 Task: Use the formula "ROUND" in spreadsheet "Project portfolio".
Action: Mouse moved to (175, 137)
Screenshot: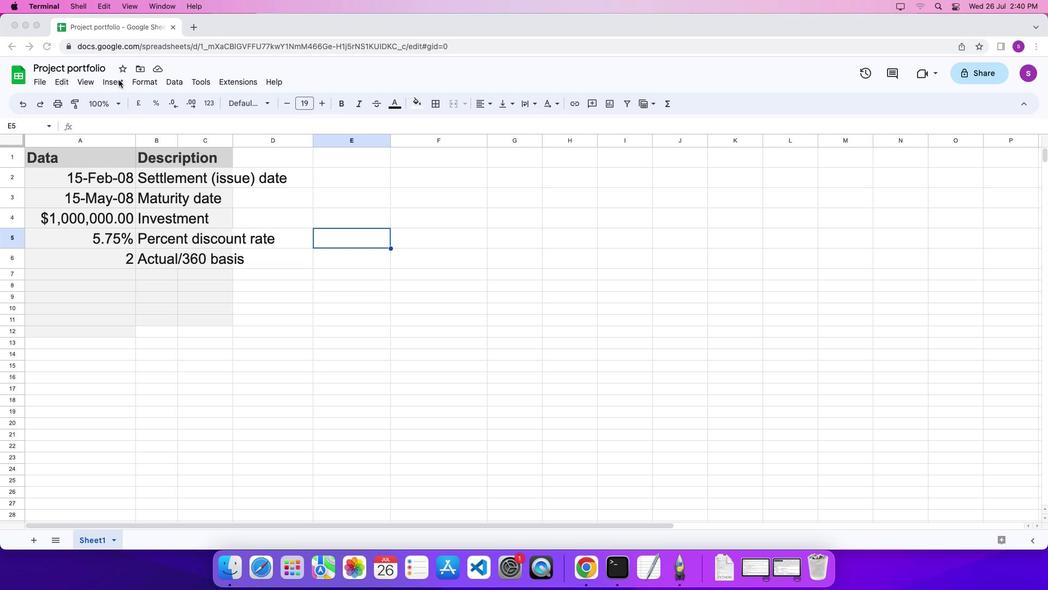 
Action: Mouse pressed left at (175, 137)
Screenshot: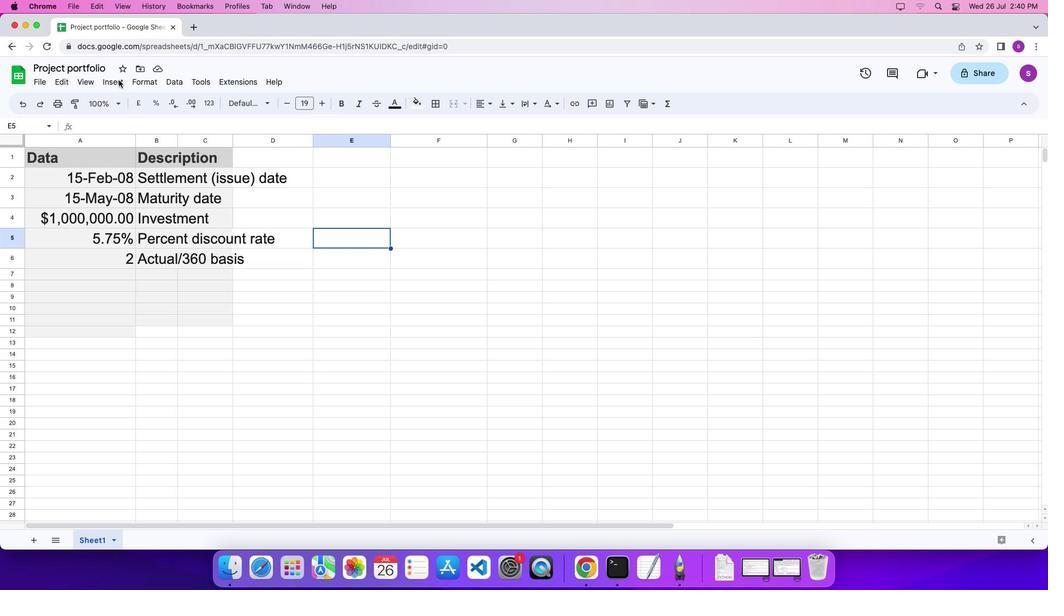 
Action: Mouse moved to (177, 137)
Screenshot: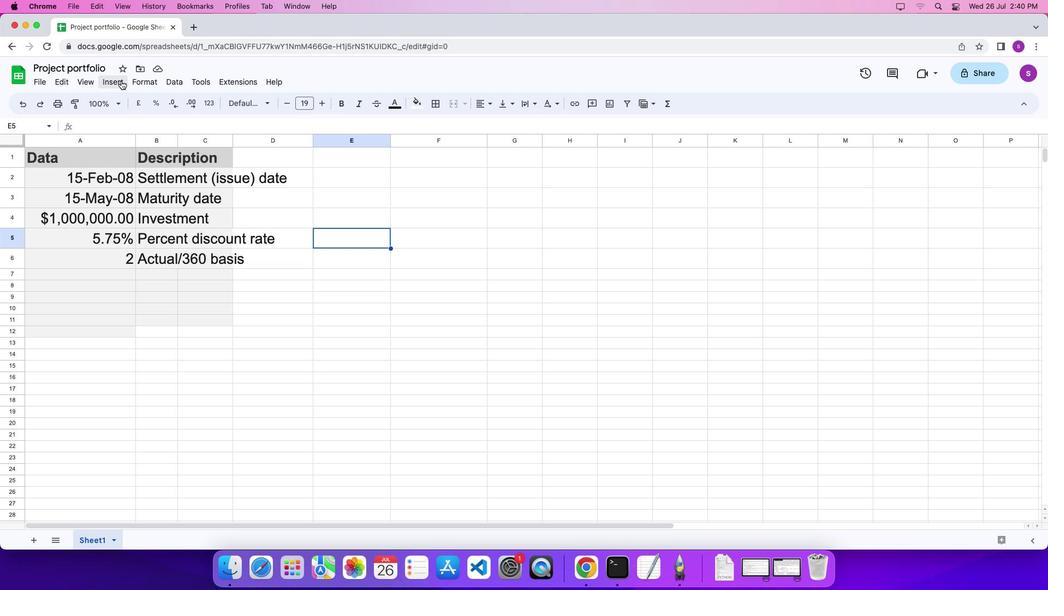 
Action: Mouse pressed left at (177, 137)
Screenshot: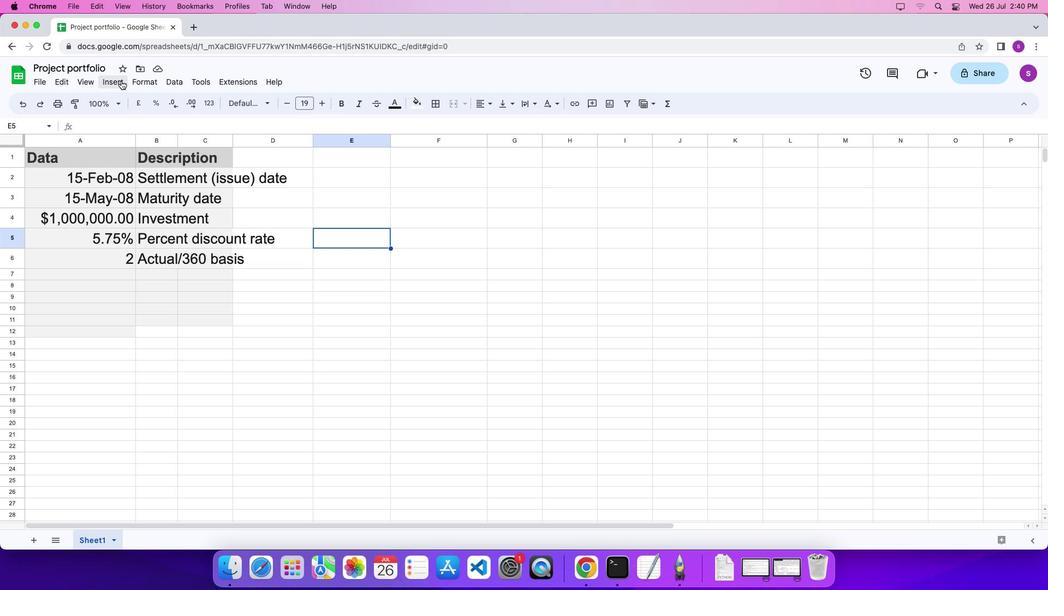 
Action: Mouse moved to (541, 536)
Screenshot: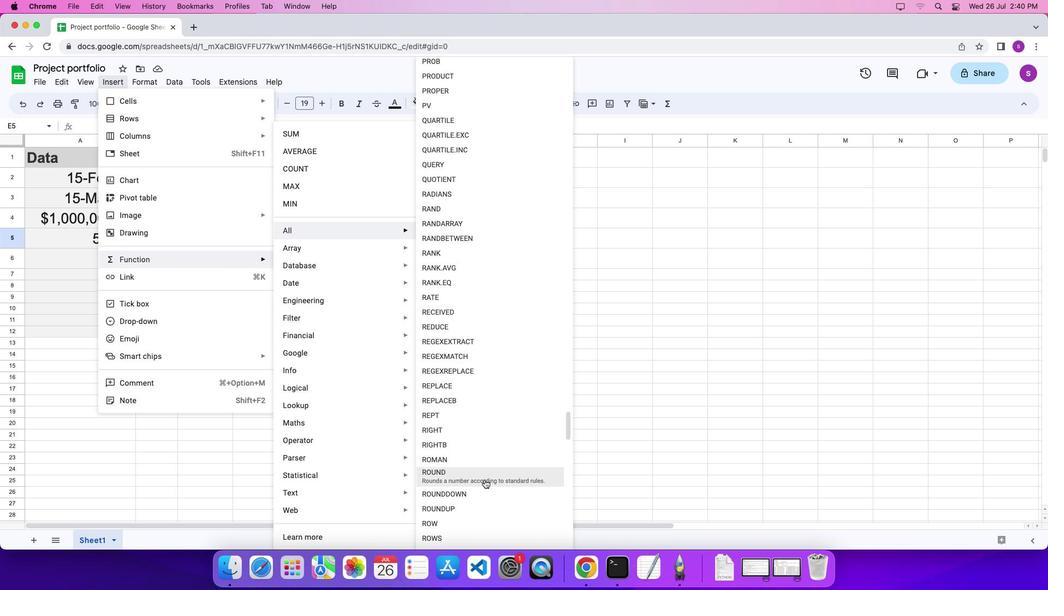 
Action: Mouse pressed left at (541, 536)
Screenshot: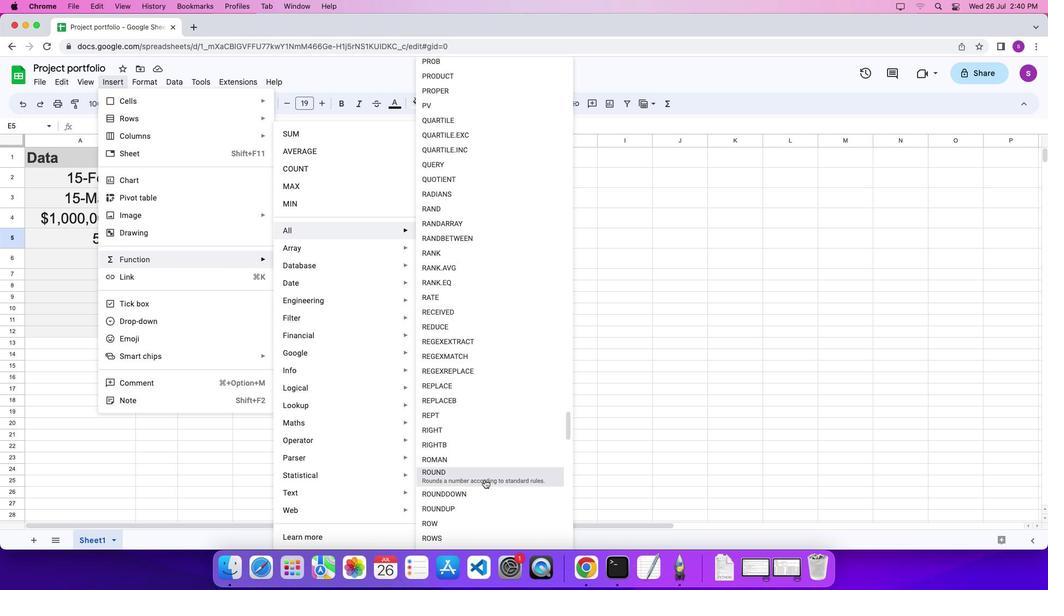 
Action: Mouse moved to (533, 478)
Screenshot: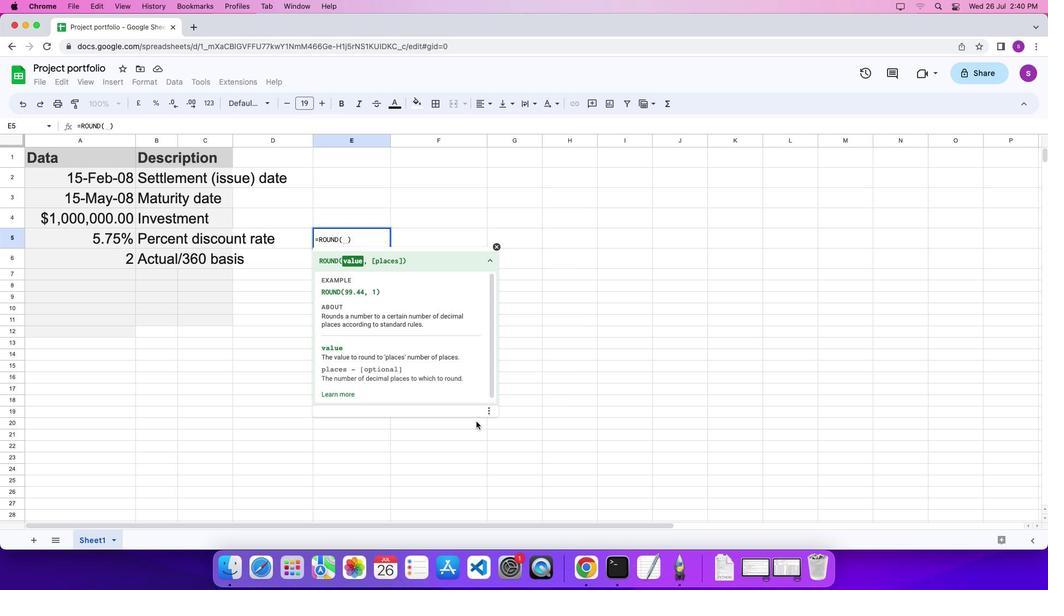 
Action: Key pressed '9''9''.''5'Key.backspace'4''4'',''1''\x03'
Screenshot: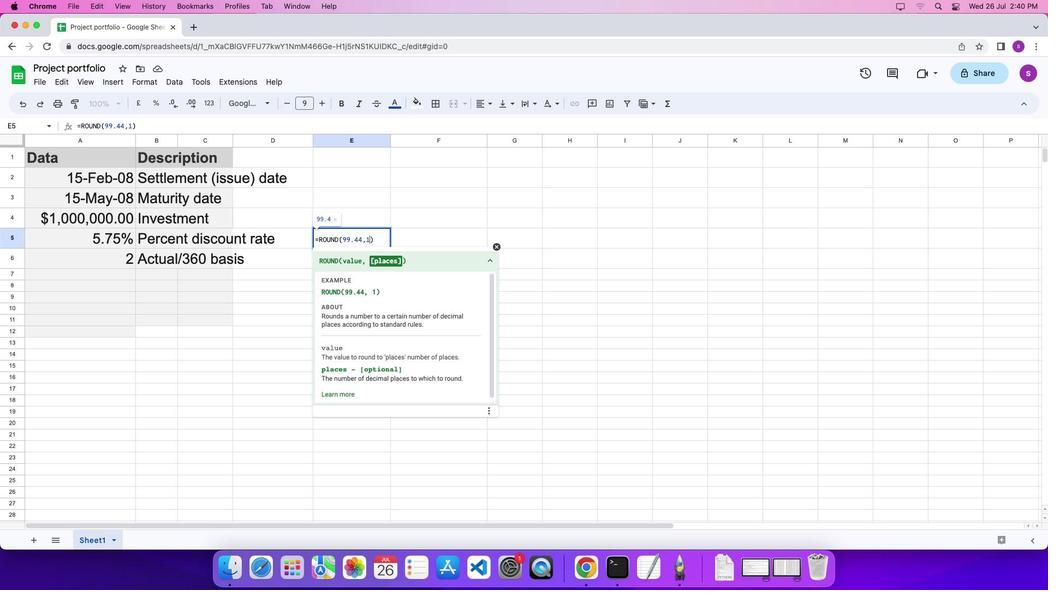 
Action: Mouse moved to (490, 456)
Screenshot: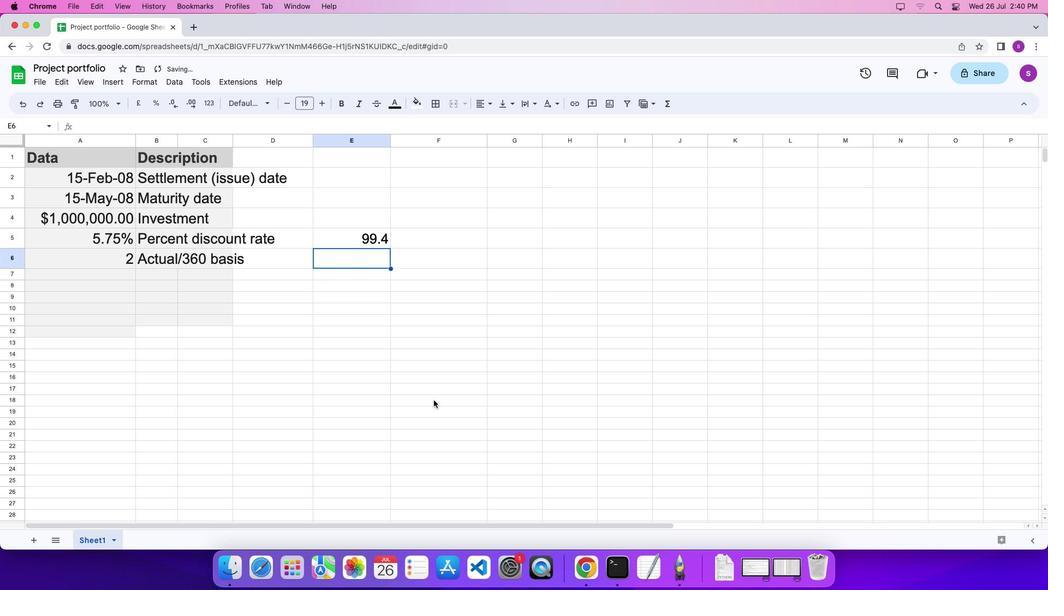 
